 Task: Create a due date automation trigger when advanced on, on the monday after a card is due add fields without custom field "Resume" set to a date more than 1 days from now at 11:00 AM.
Action: Mouse moved to (1011, 75)
Screenshot: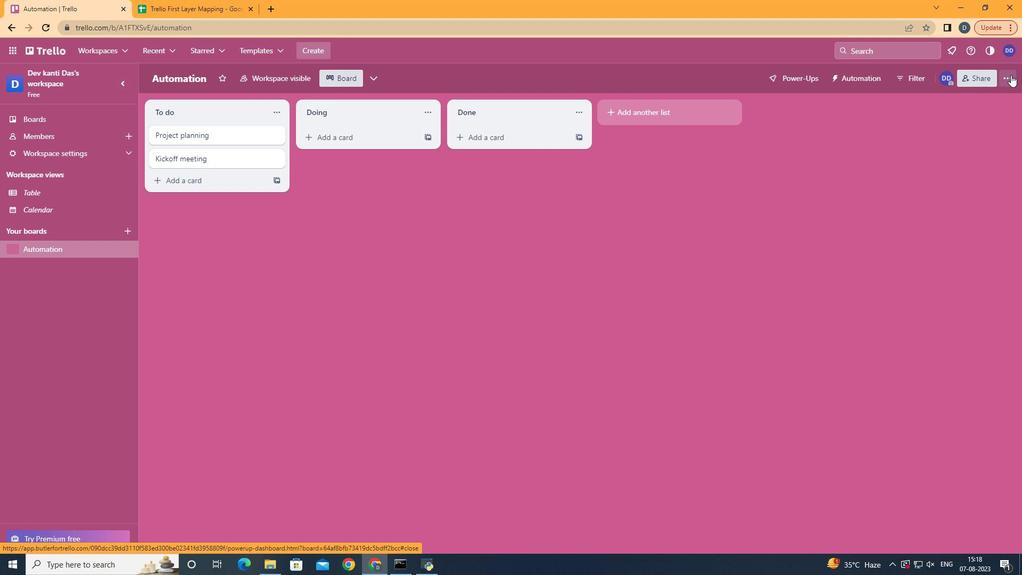 
Action: Mouse pressed left at (1011, 75)
Screenshot: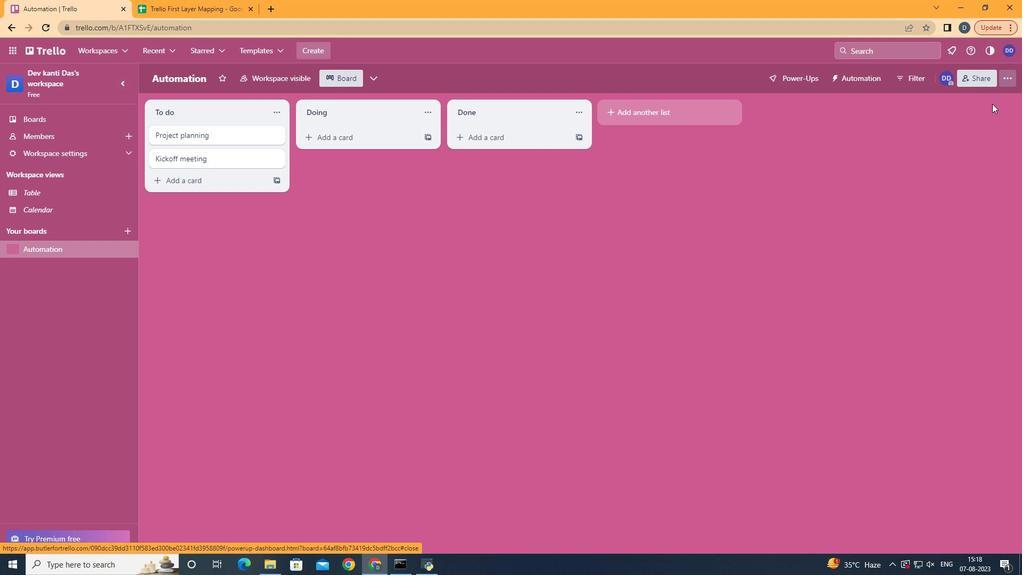 
Action: Mouse moved to (936, 233)
Screenshot: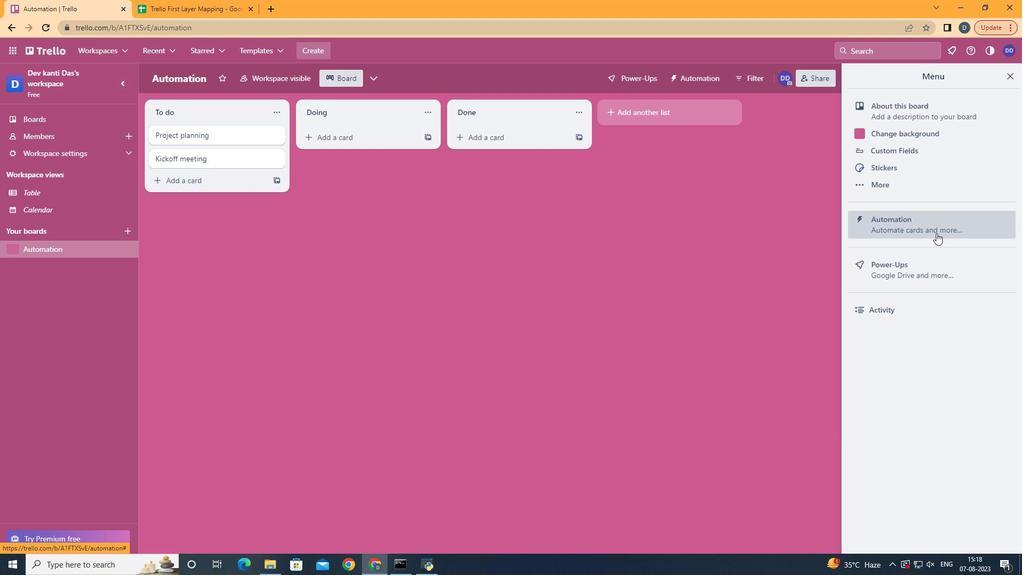 
Action: Mouse pressed left at (936, 233)
Screenshot: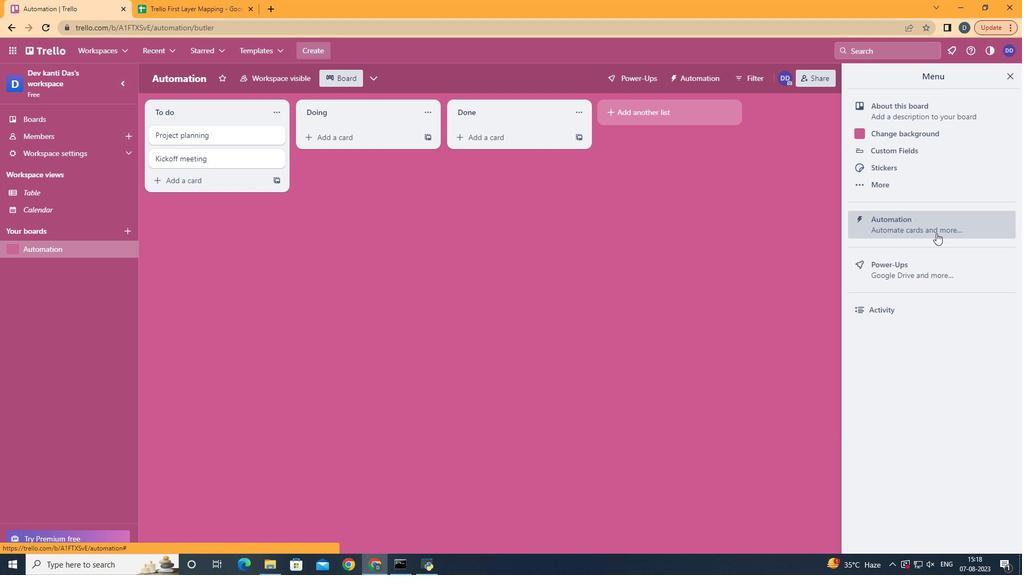 
Action: Mouse moved to (206, 212)
Screenshot: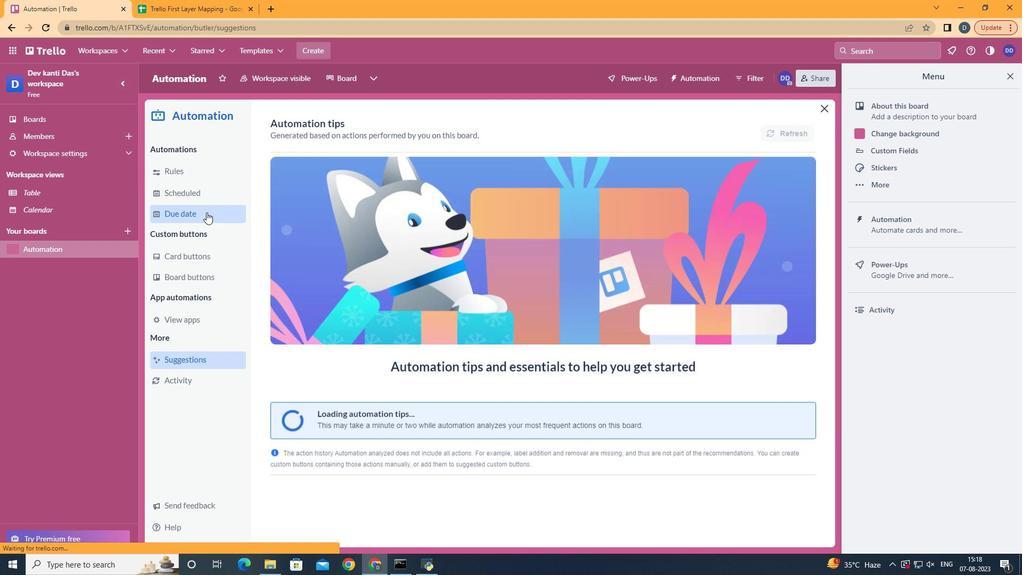 
Action: Mouse pressed left at (206, 212)
Screenshot: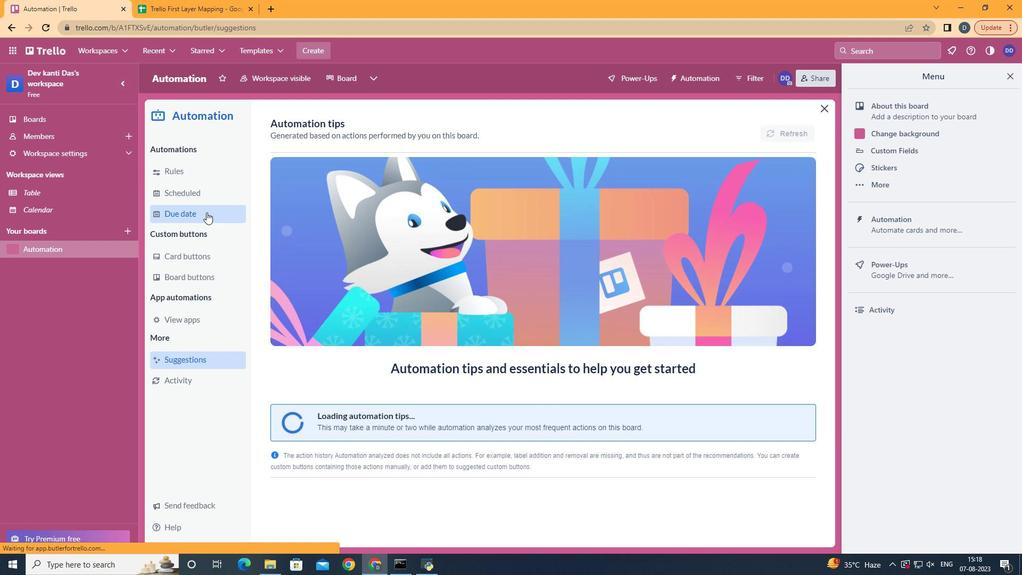 
Action: Mouse moved to (749, 127)
Screenshot: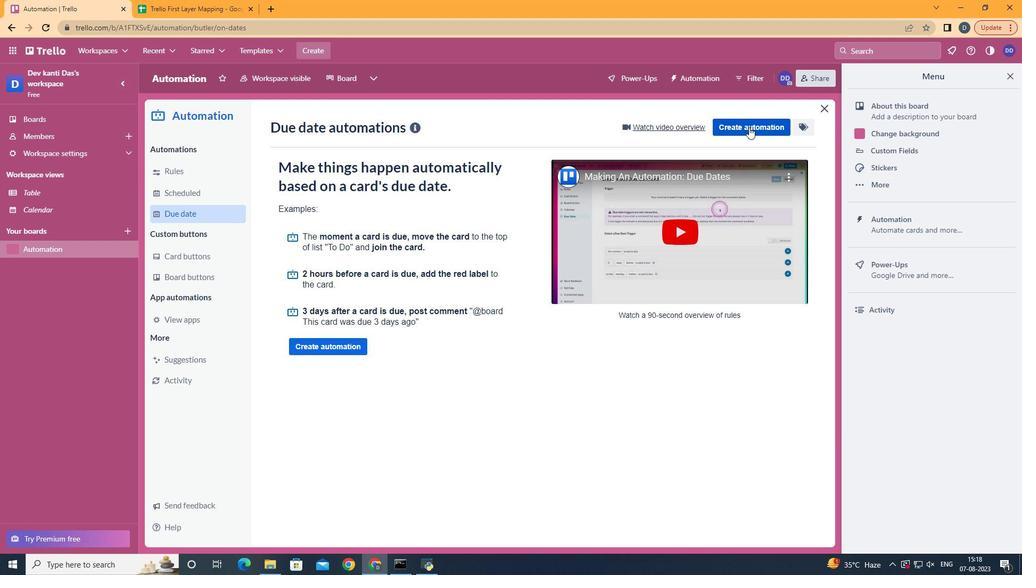 
Action: Mouse pressed left at (749, 127)
Screenshot: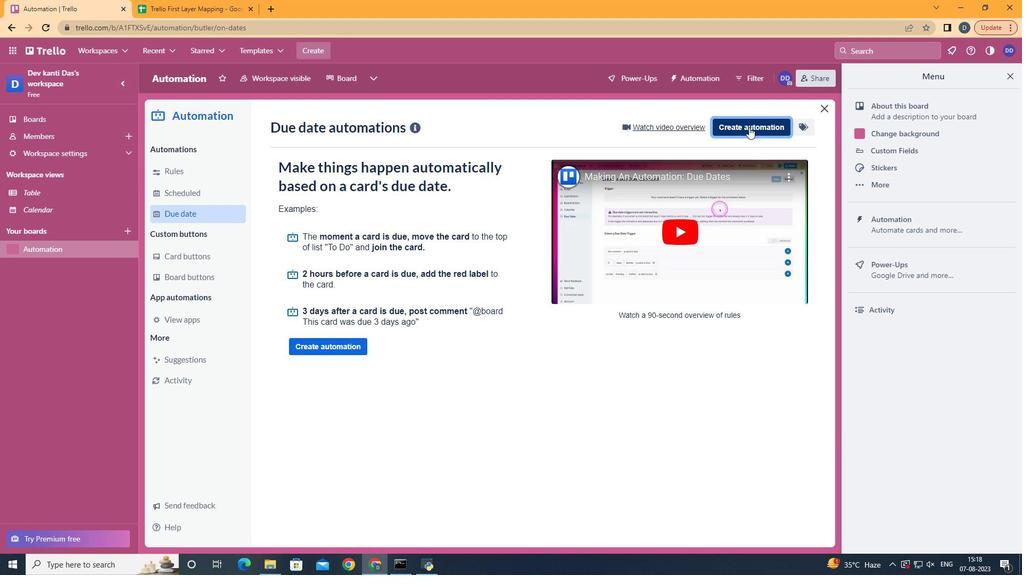 
Action: Mouse moved to (562, 226)
Screenshot: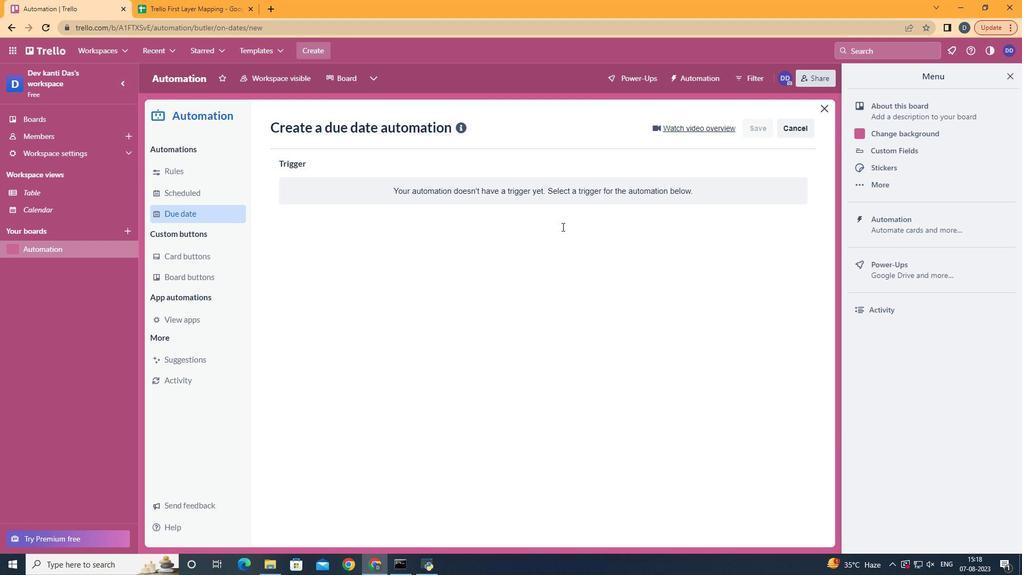 
Action: Mouse pressed left at (562, 226)
Screenshot: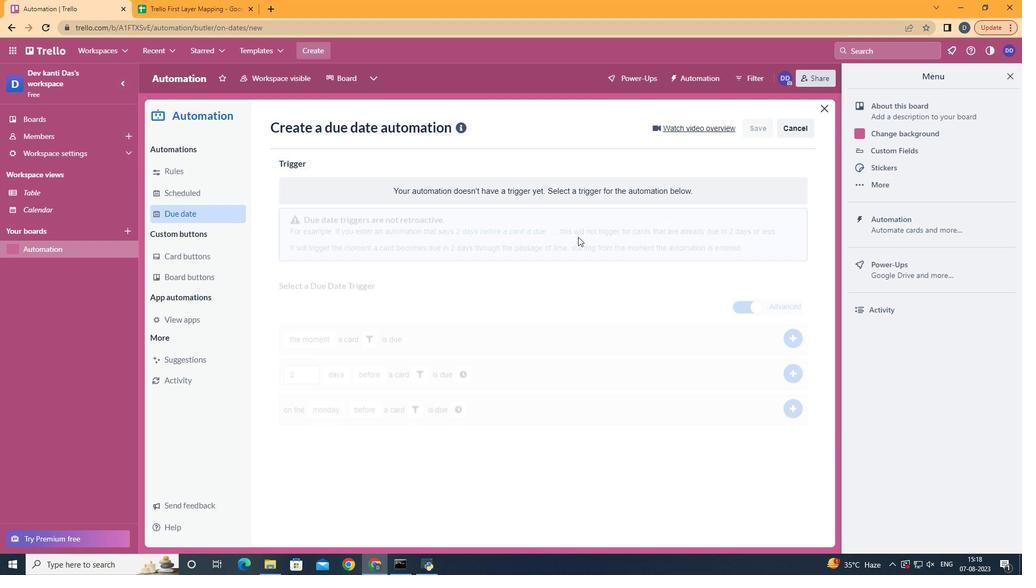 
Action: Mouse moved to (336, 279)
Screenshot: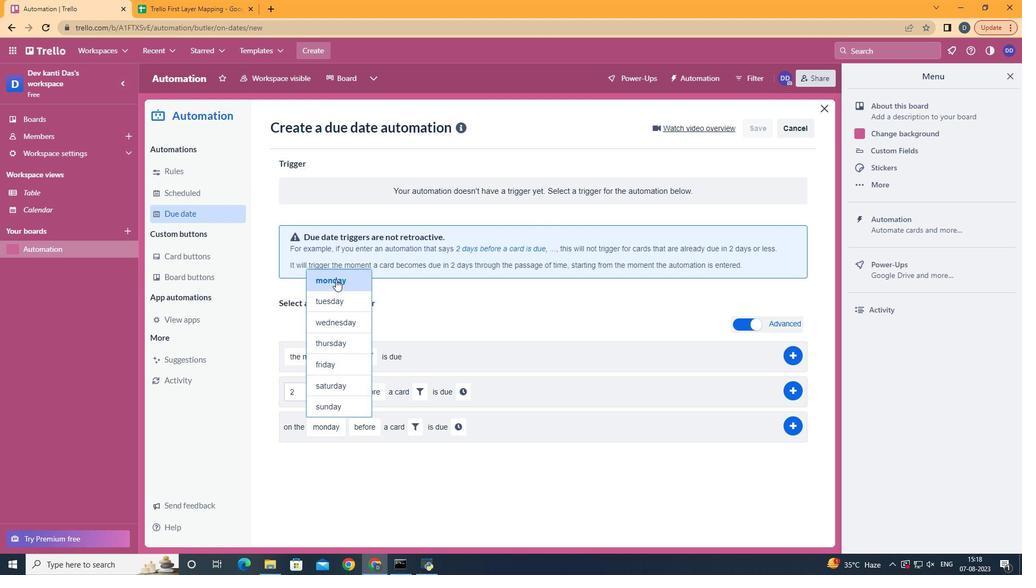 
Action: Mouse pressed left at (336, 279)
Screenshot: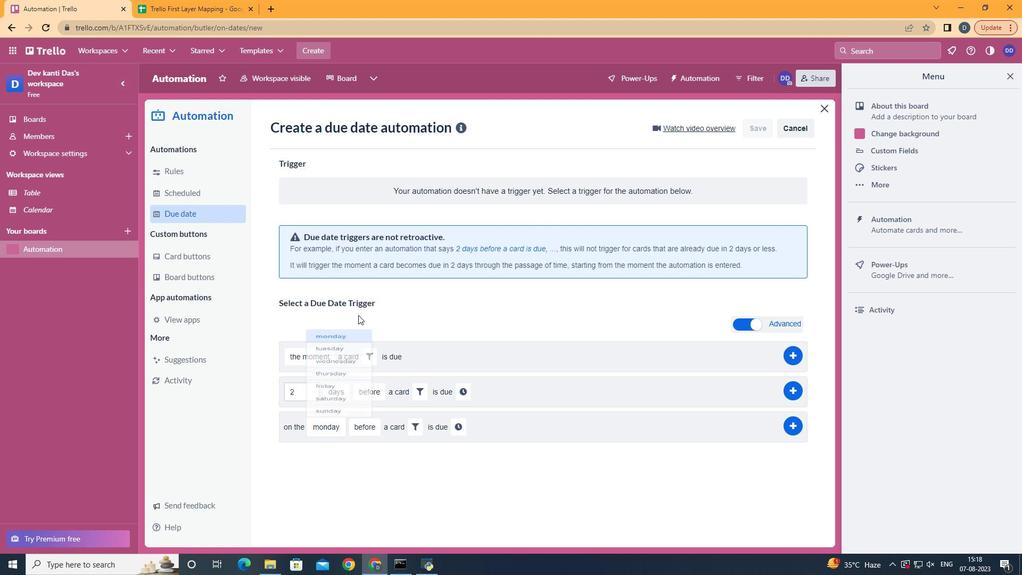 
Action: Mouse moved to (367, 467)
Screenshot: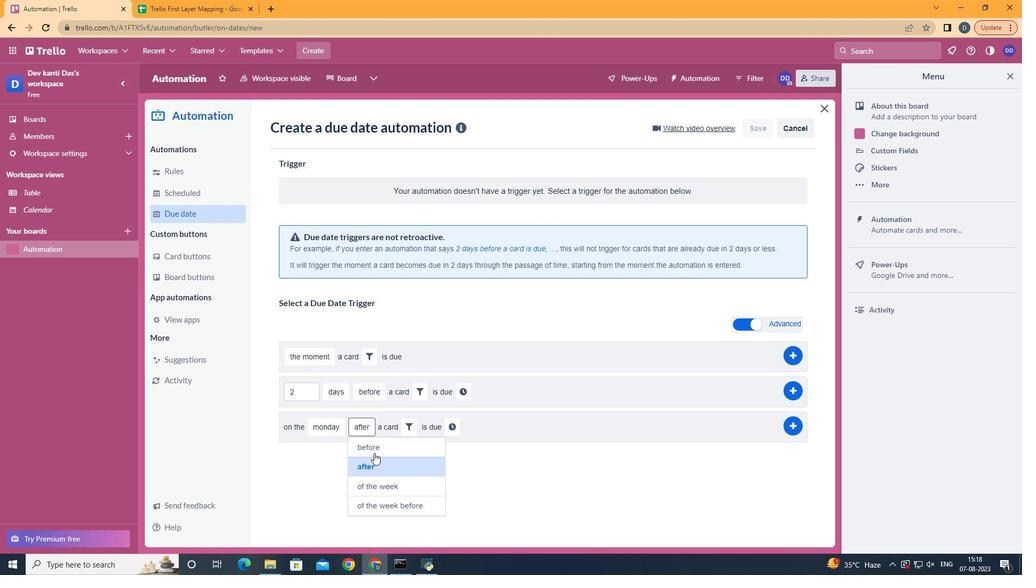 
Action: Mouse pressed left at (367, 467)
Screenshot: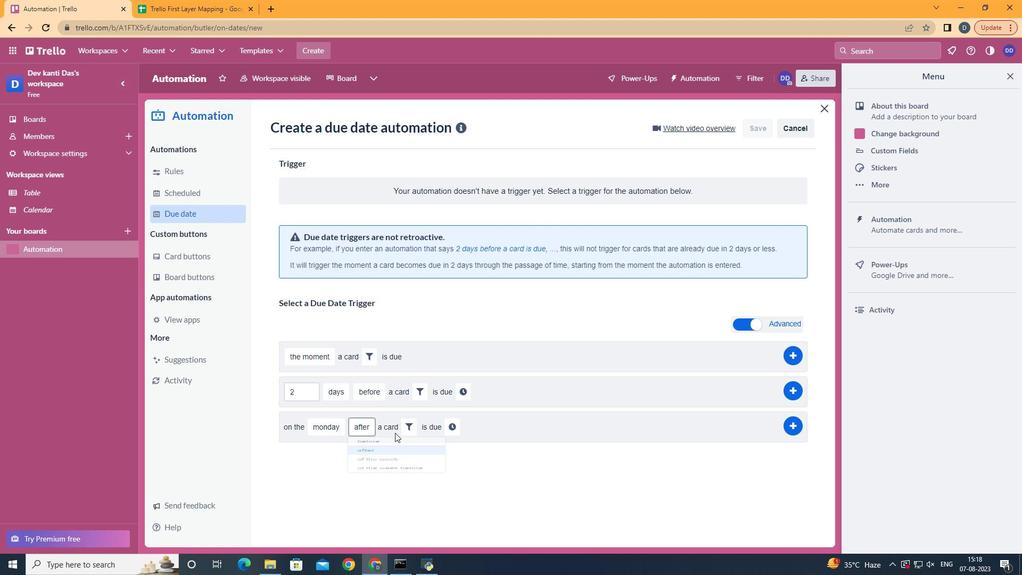 
Action: Mouse moved to (399, 428)
Screenshot: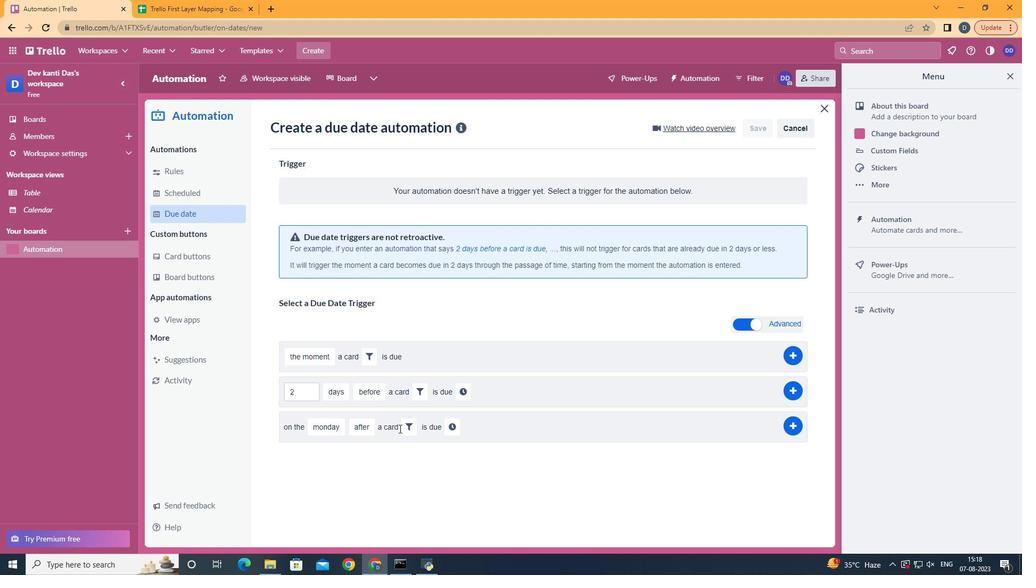 
Action: Mouse pressed left at (399, 428)
Screenshot: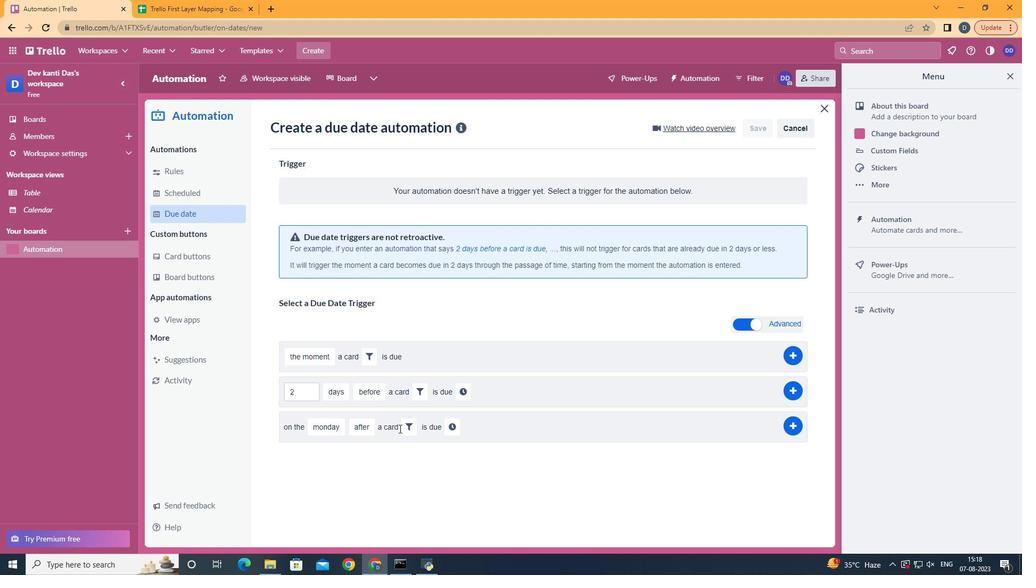 
Action: Mouse moved to (407, 427)
Screenshot: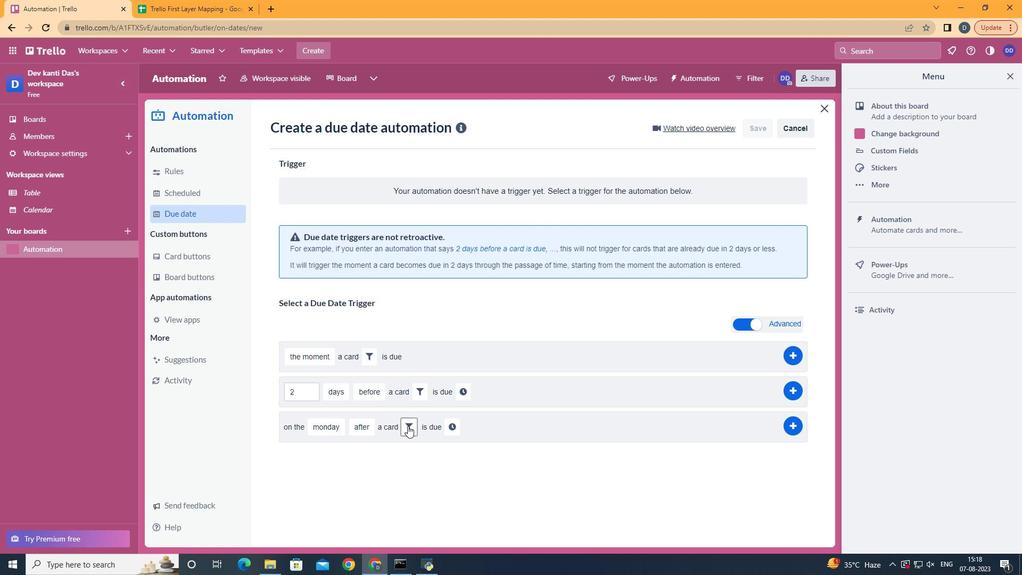 
Action: Mouse pressed left at (407, 427)
Screenshot: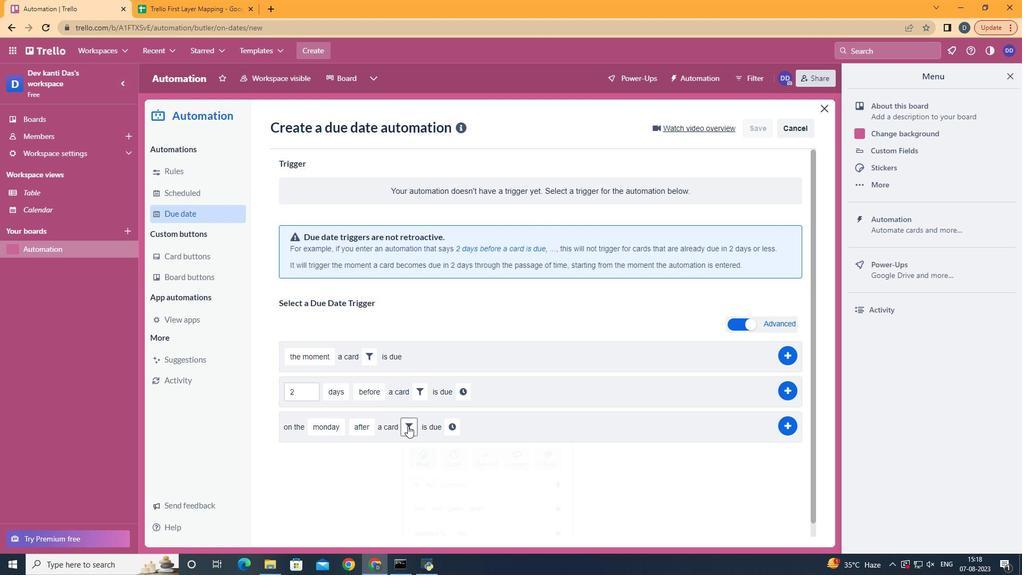 
Action: Mouse moved to (577, 462)
Screenshot: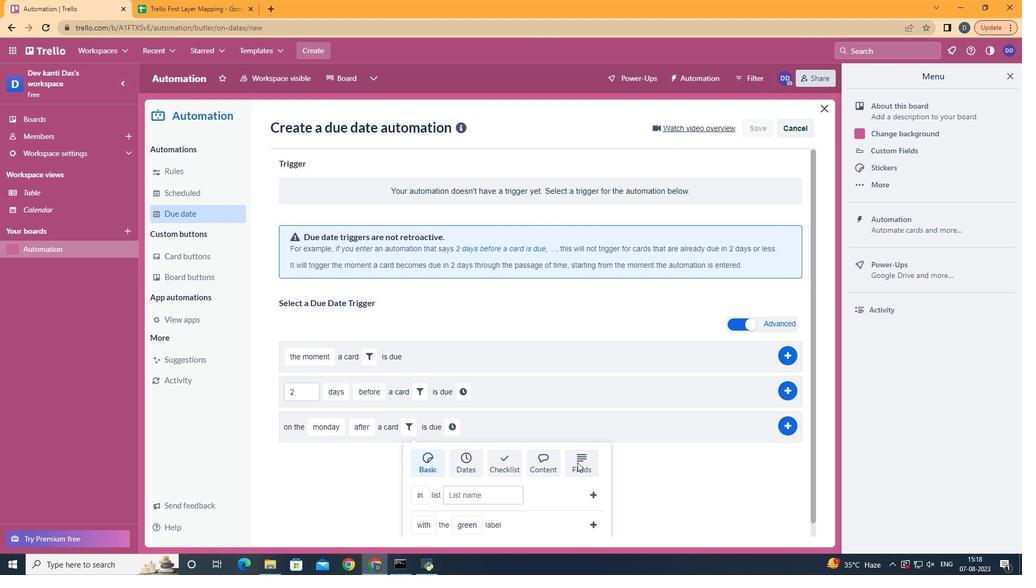 
Action: Mouse pressed left at (577, 462)
Screenshot: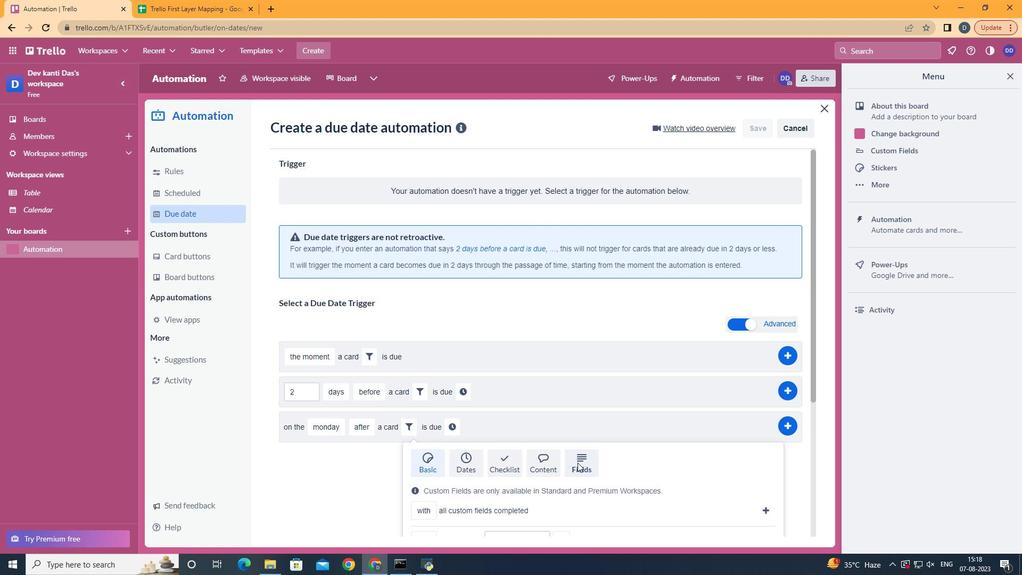 
Action: Mouse scrolled (577, 462) with delta (0, 0)
Screenshot: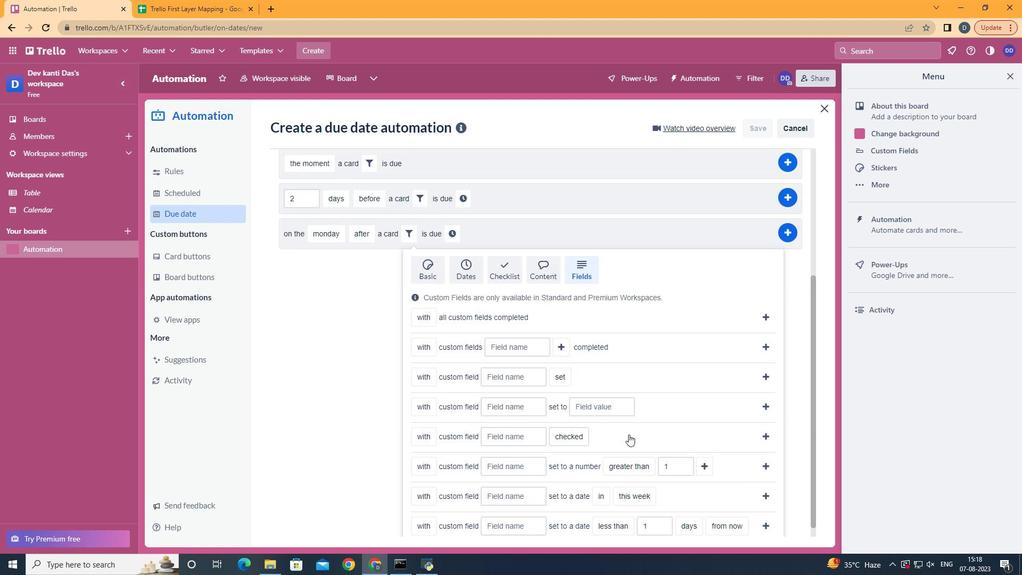 
Action: Mouse scrolled (577, 462) with delta (0, 0)
Screenshot: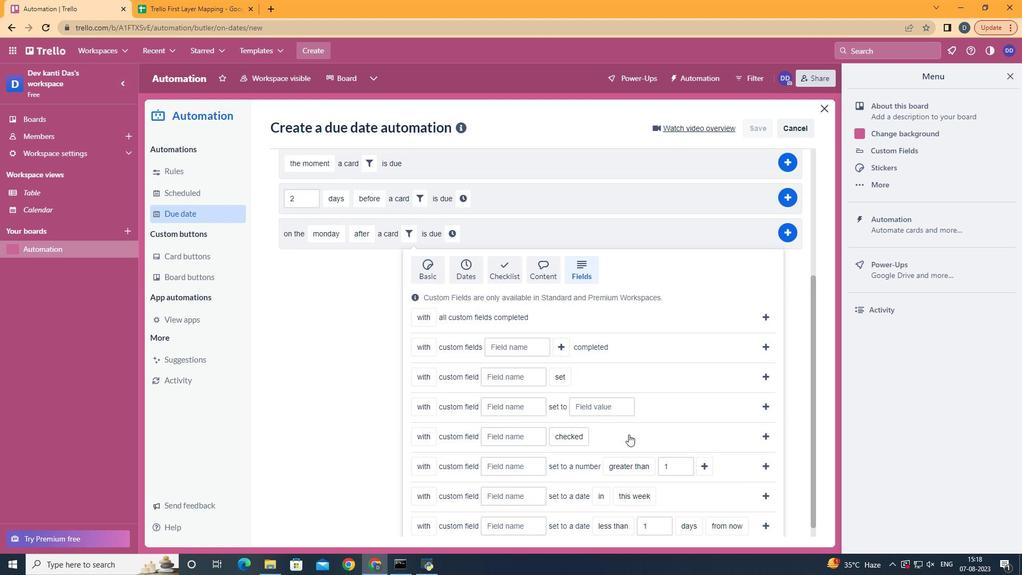 
Action: Mouse scrolled (577, 462) with delta (0, 0)
Screenshot: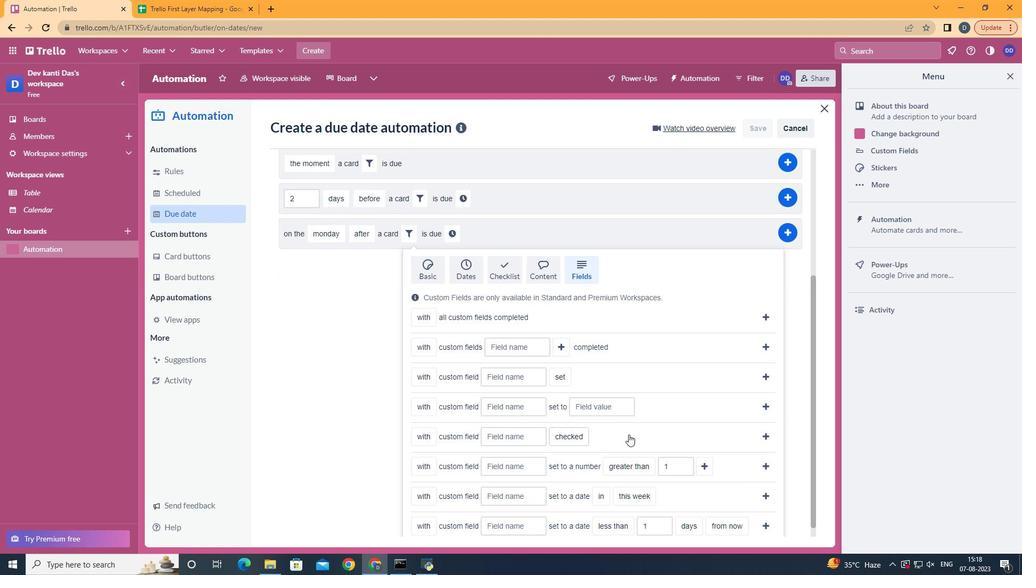 
Action: Mouse scrolled (577, 462) with delta (0, 0)
Screenshot: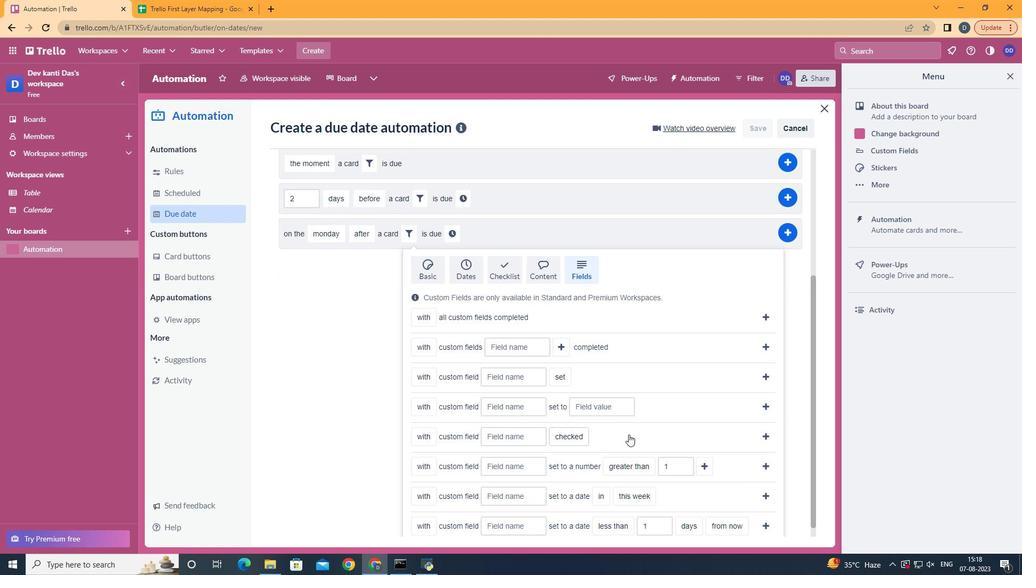 
Action: Mouse moved to (579, 462)
Screenshot: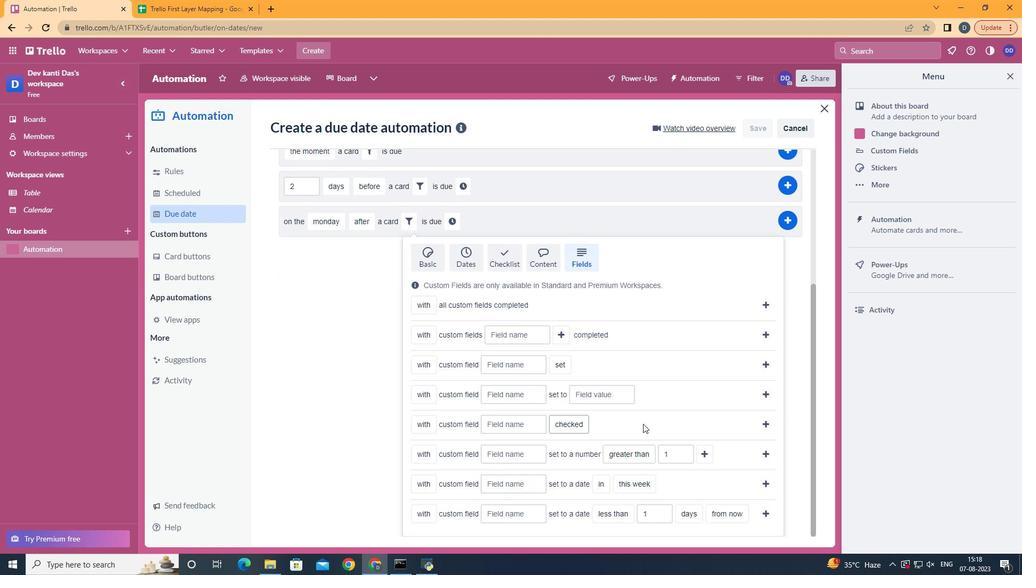 
Action: Mouse scrolled (579, 462) with delta (0, 0)
Screenshot: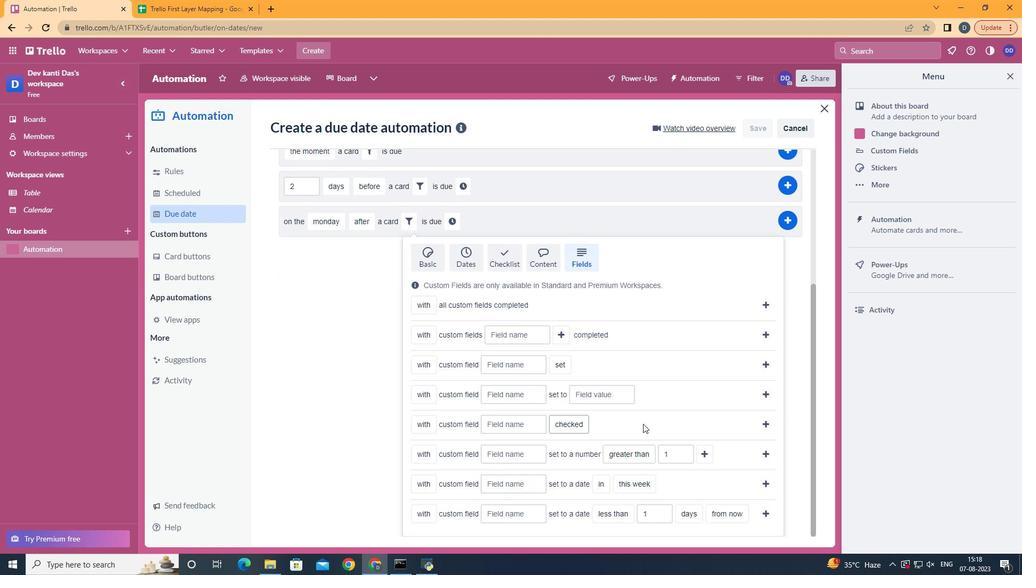 
Action: Mouse moved to (437, 495)
Screenshot: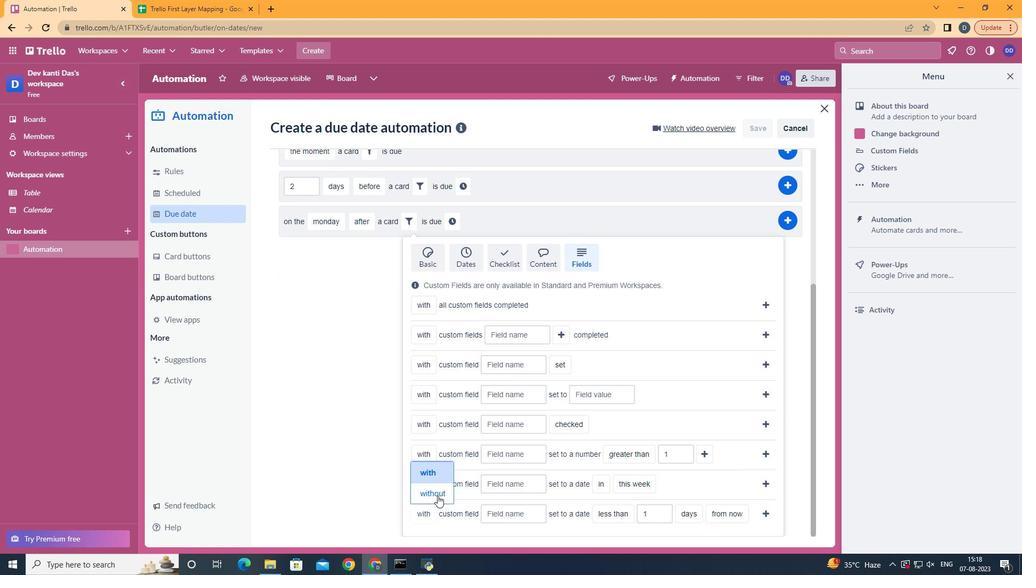 
Action: Mouse pressed left at (437, 495)
Screenshot: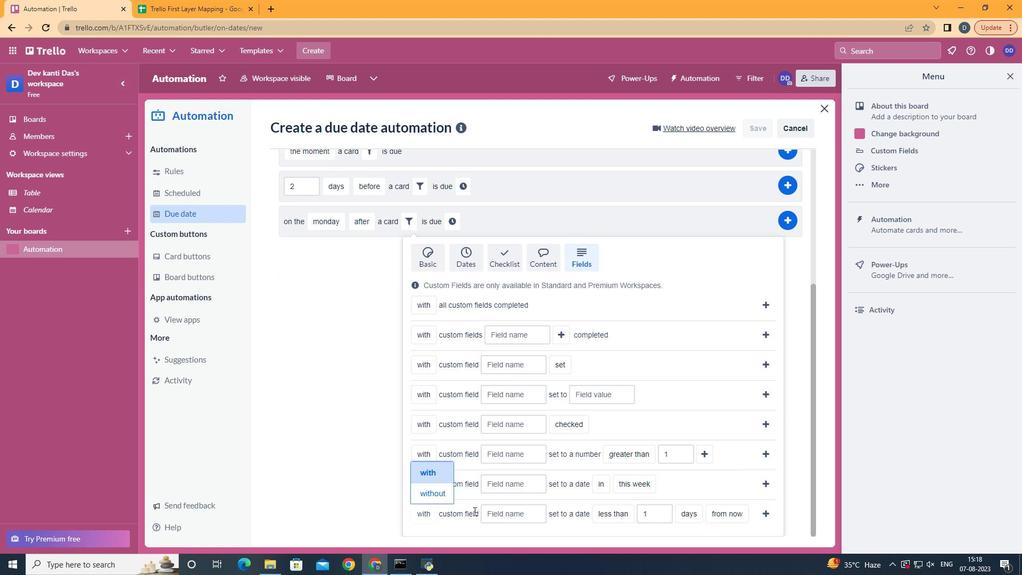 
Action: Mouse moved to (519, 517)
Screenshot: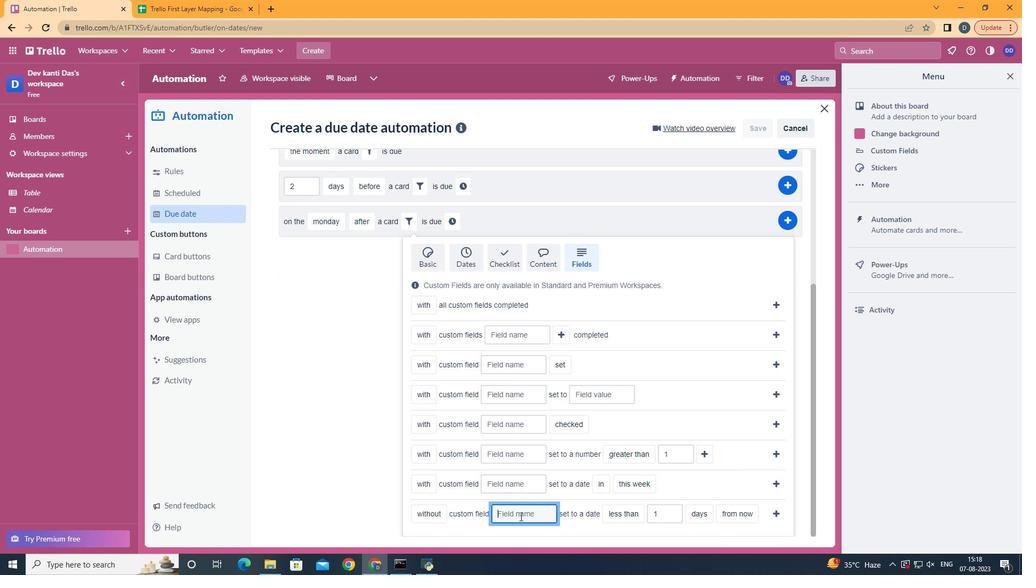 
Action: Mouse pressed left at (519, 517)
Screenshot: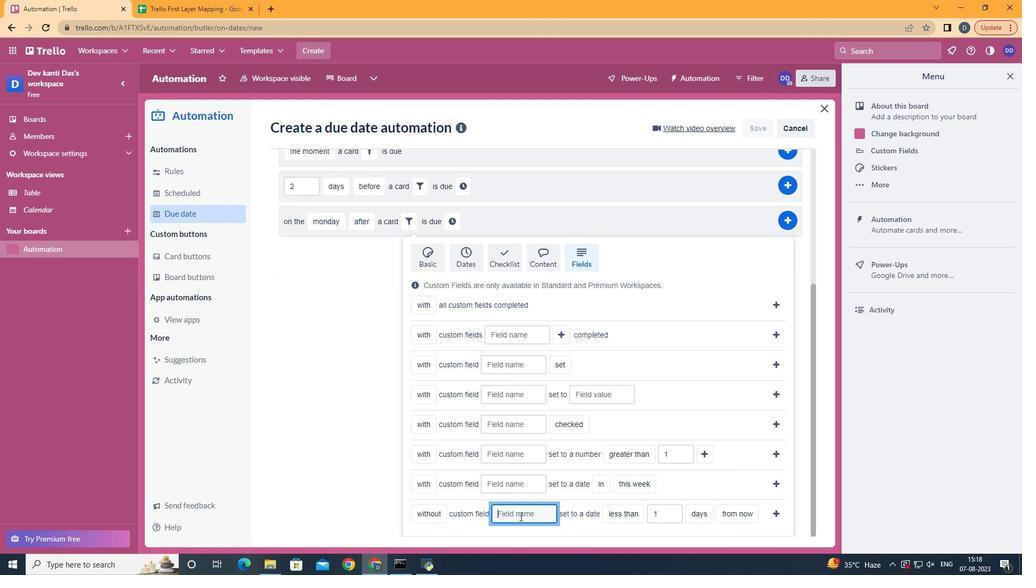 
Action: Mouse moved to (520, 516)
Screenshot: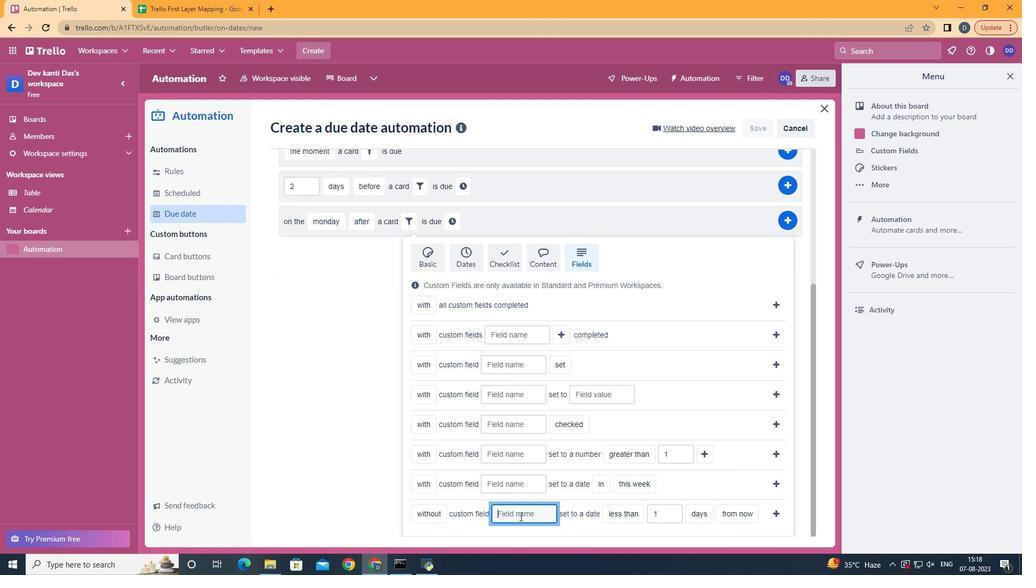 
Action: Key pressed <Key.shift>Resume
Screenshot: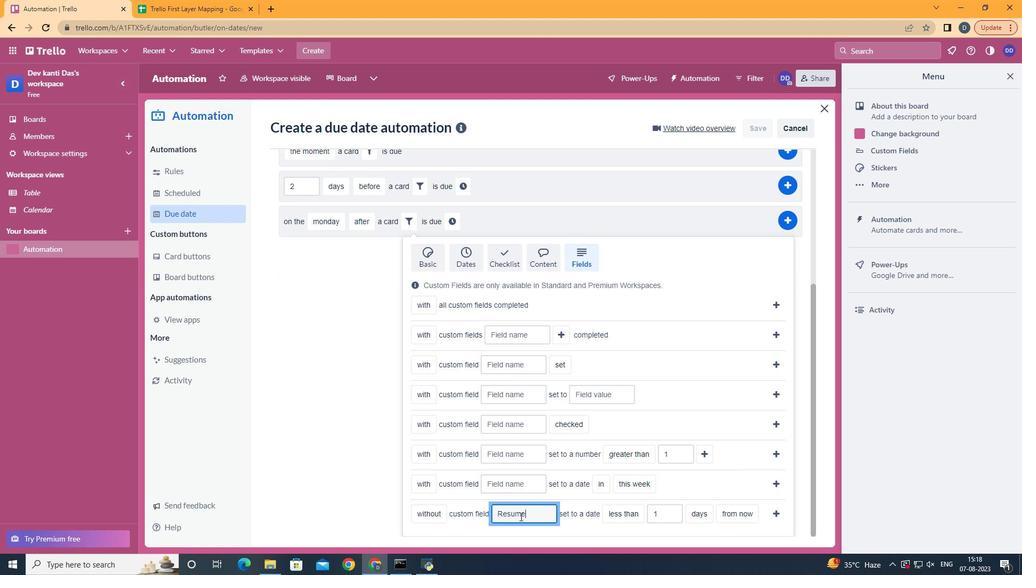 
Action: Mouse moved to (620, 473)
Screenshot: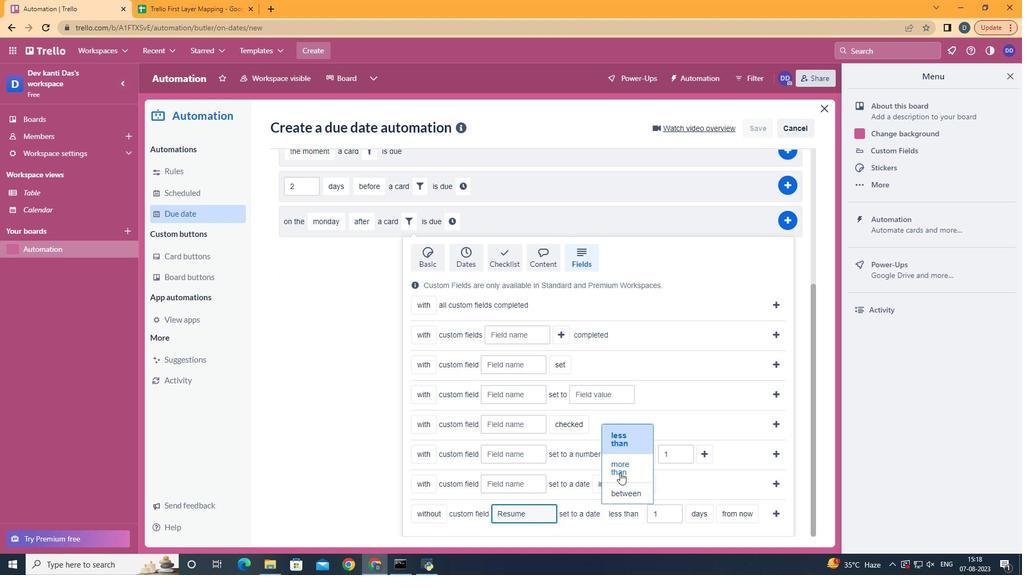 
Action: Mouse pressed left at (620, 473)
Screenshot: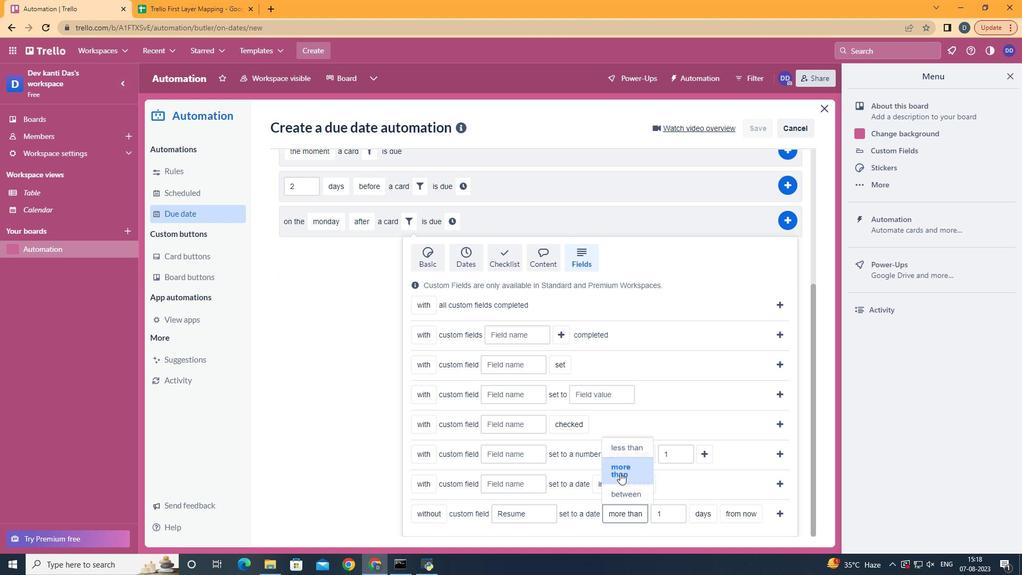
Action: Mouse moved to (713, 469)
Screenshot: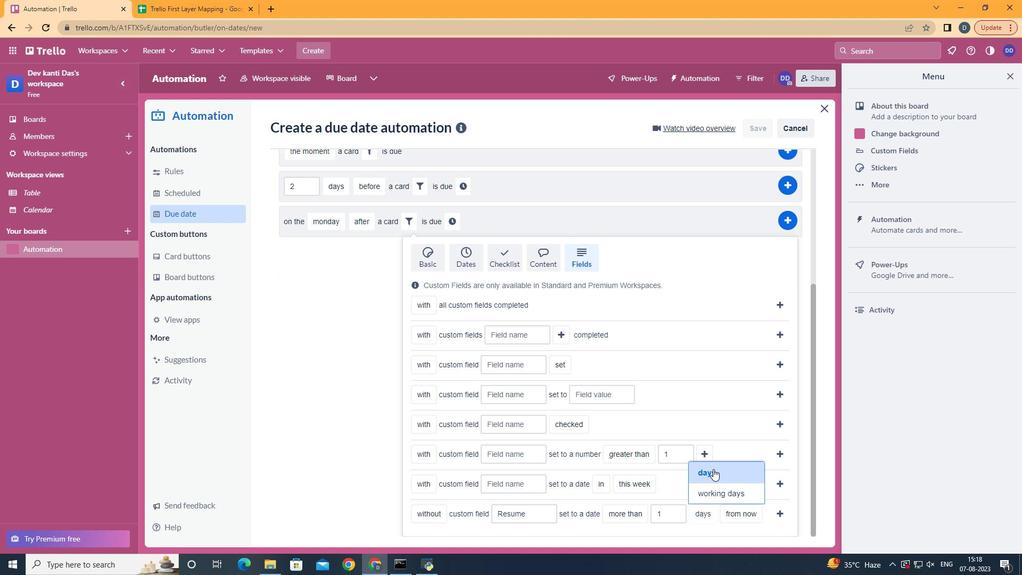 
Action: Mouse pressed left at (713, 469)
Screenshot: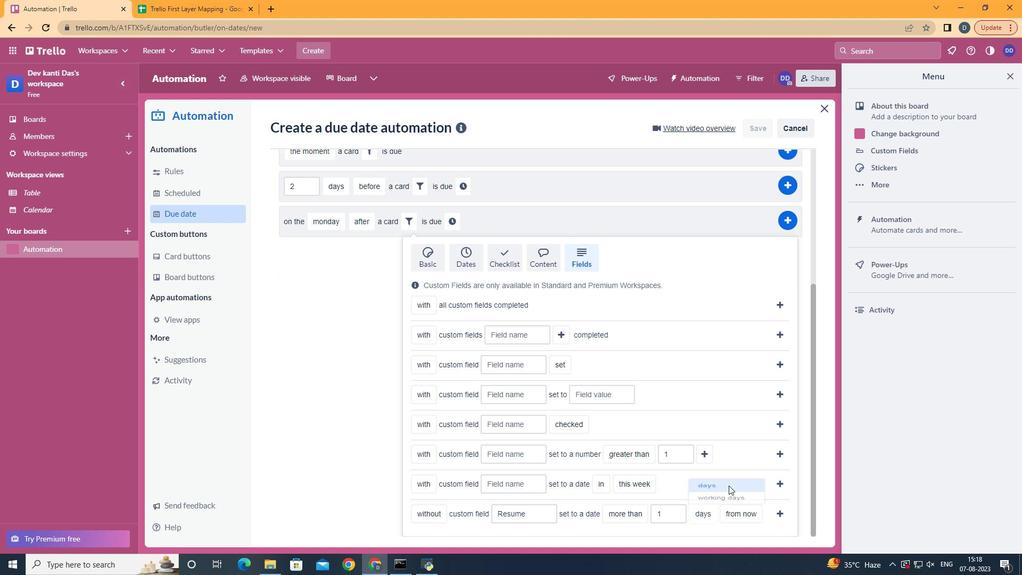 
Action: Mouse moved to (752, 470)
Screenshot: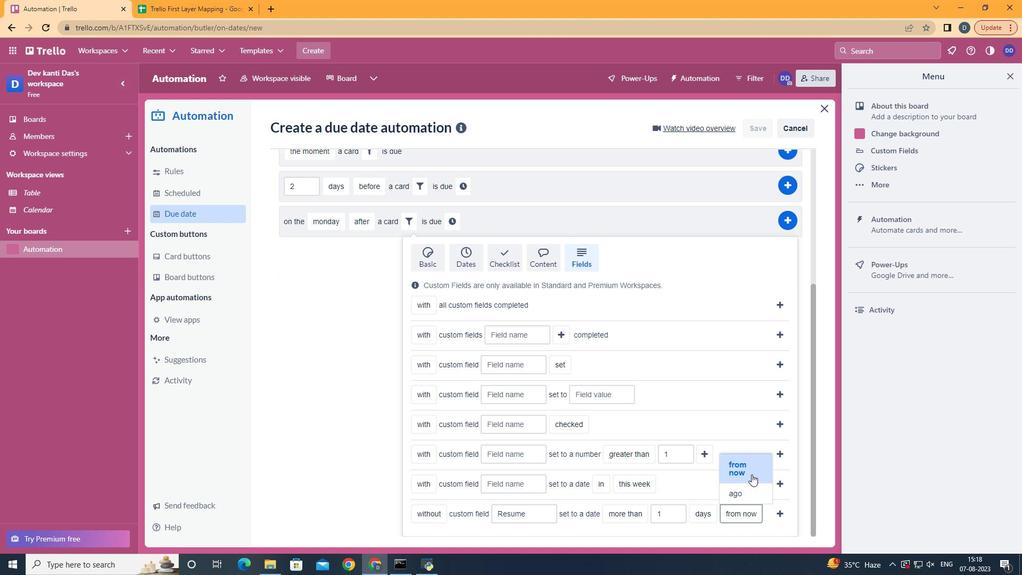 
Action: Mouse pressed left at (752, 470)
Screenshot: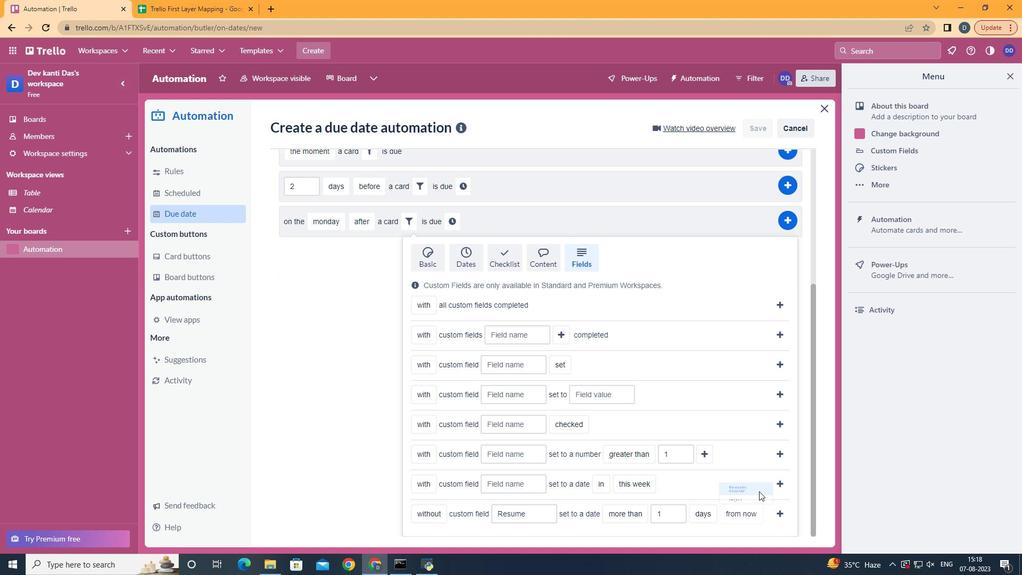 
Action: Mouse moved to (775, 511)
Screenshot: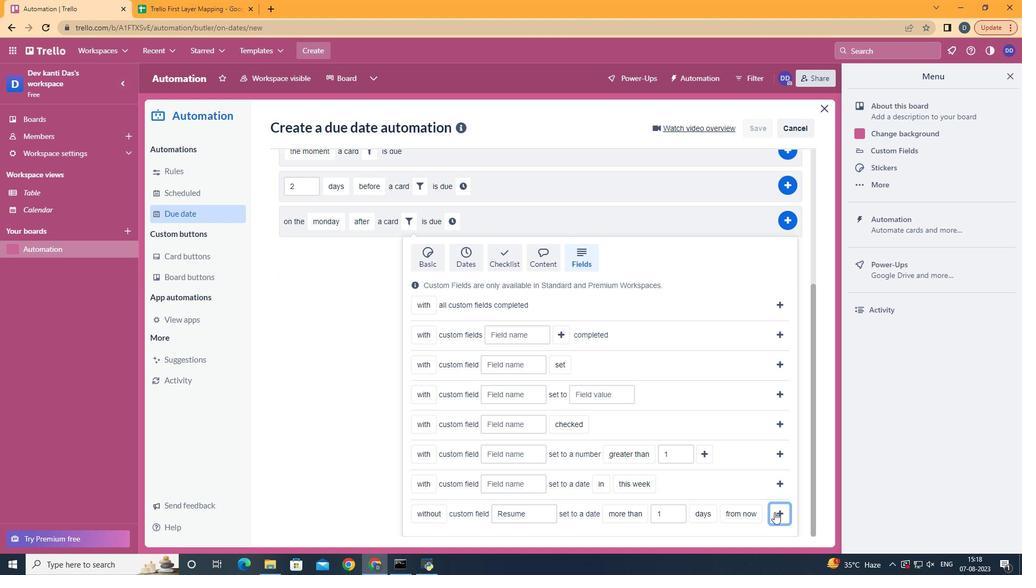
Action: Mouse pressed left at (775, 511)
Screenshot: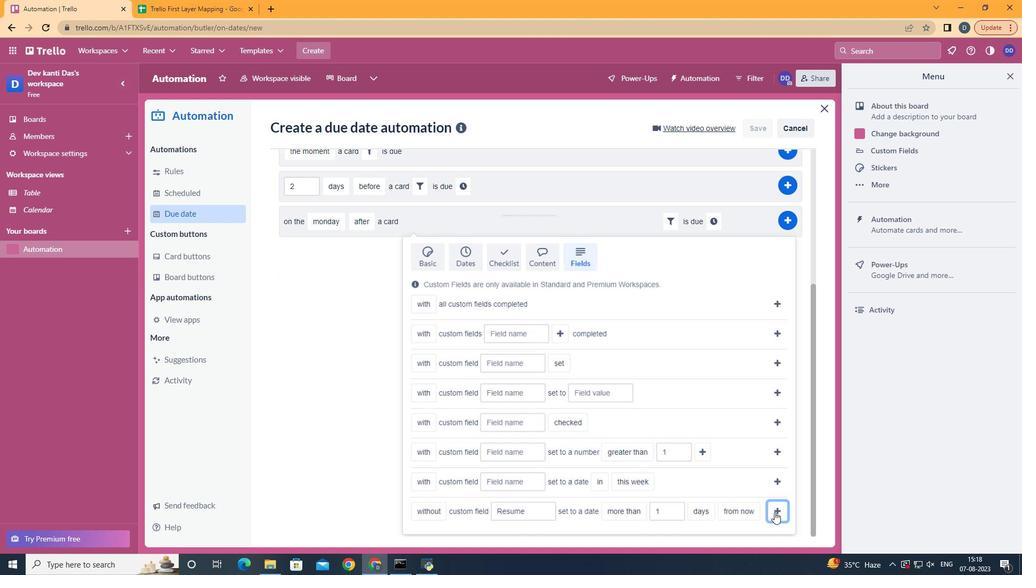
Action: Mouse moved to (709, 425)
Screenshot: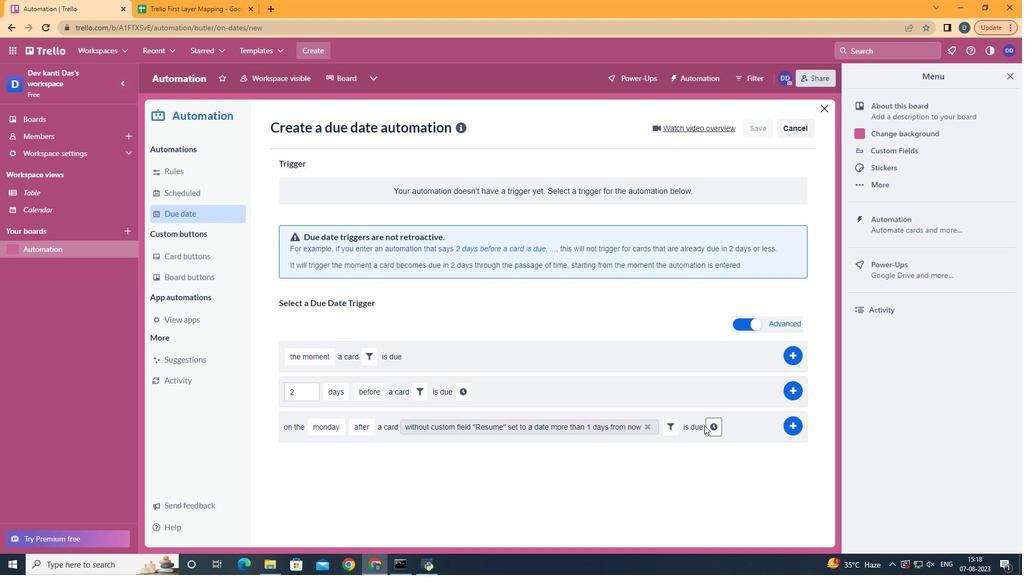 
Action: Mouse pressed left at (709, 425)
Screenshot: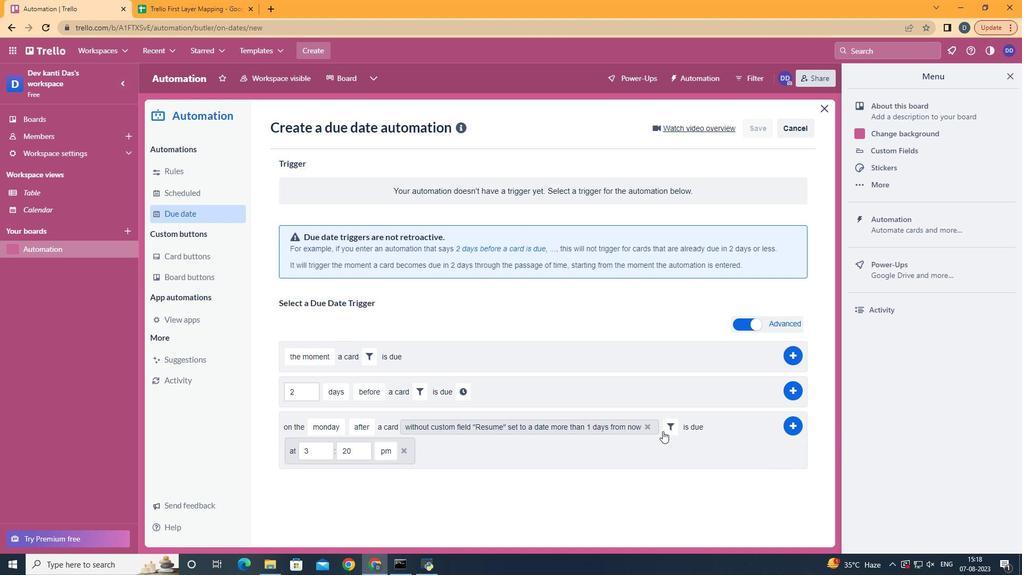 
Action: Mouse moved to (314, 451)
Screenshot: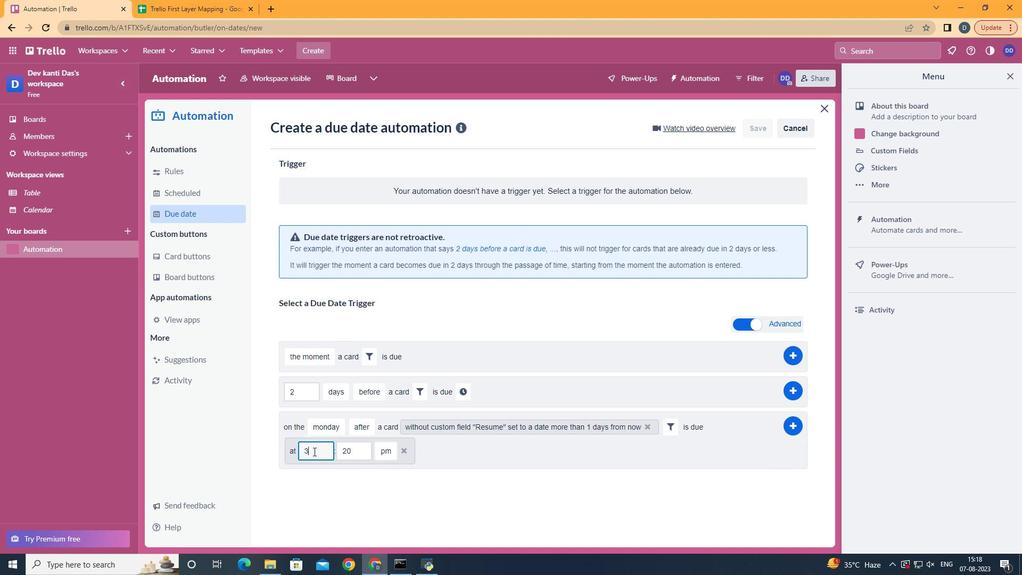 
Action: Mouse pressed left at (314, 451)
Screenshot: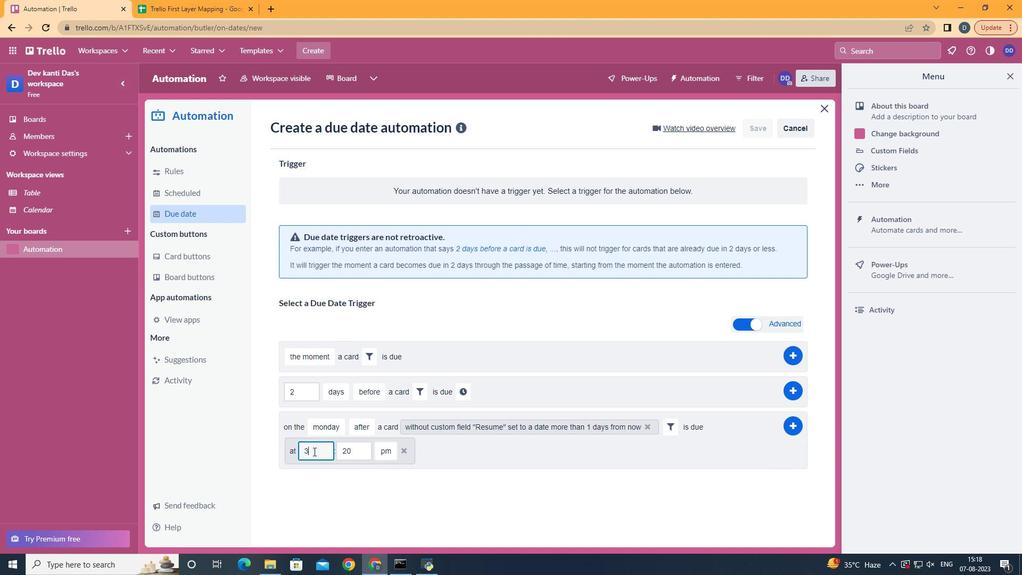 
Action: Mouse moved to (298, 454)
Screenshot: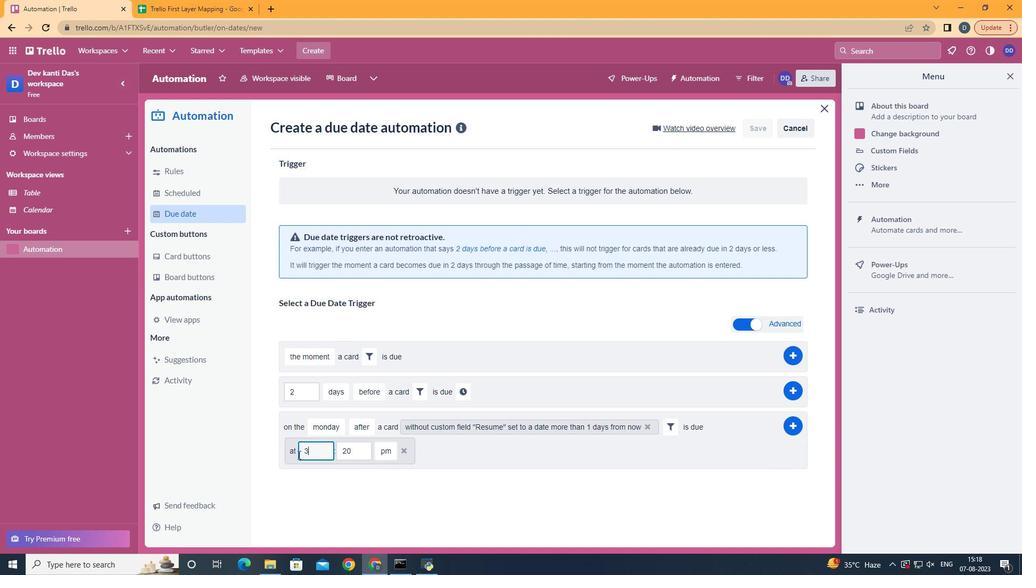 
Action: Key pressed <Key.backspace>11
Screenshot: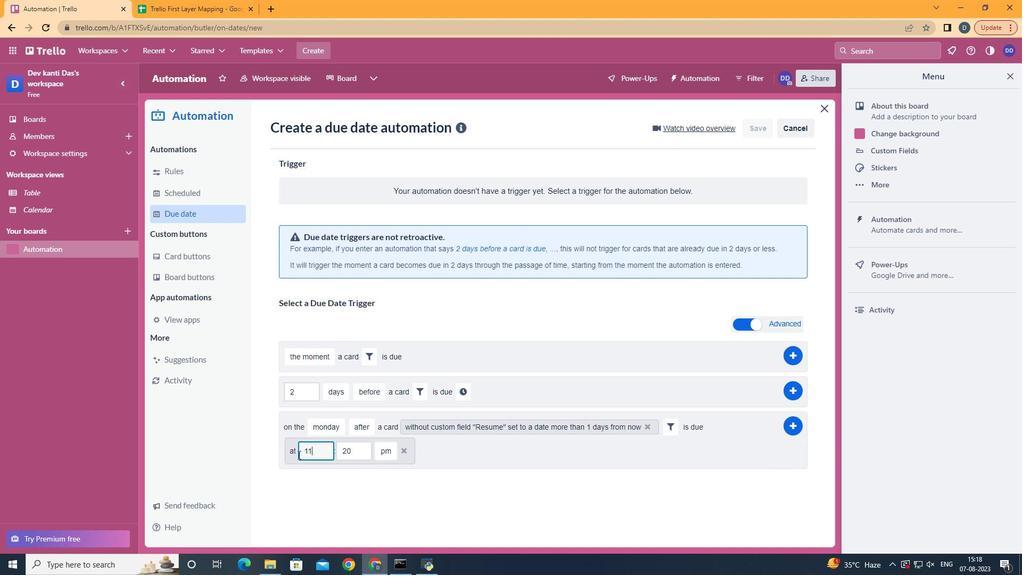 
Action: Mouse moved to (354, 450)
Screenshot: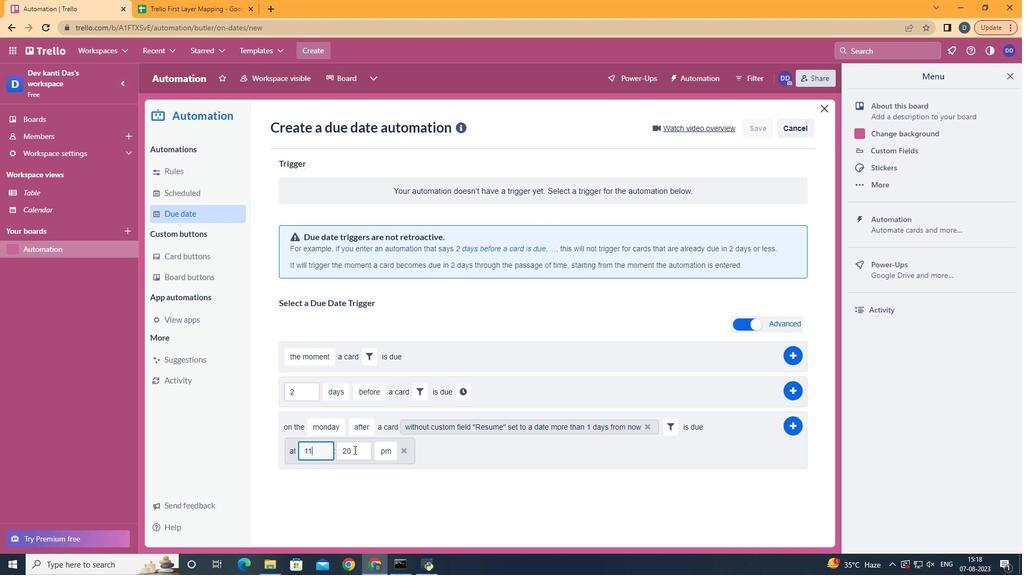 
Action: Mouse pressed left at (354, 450)
Screenshot: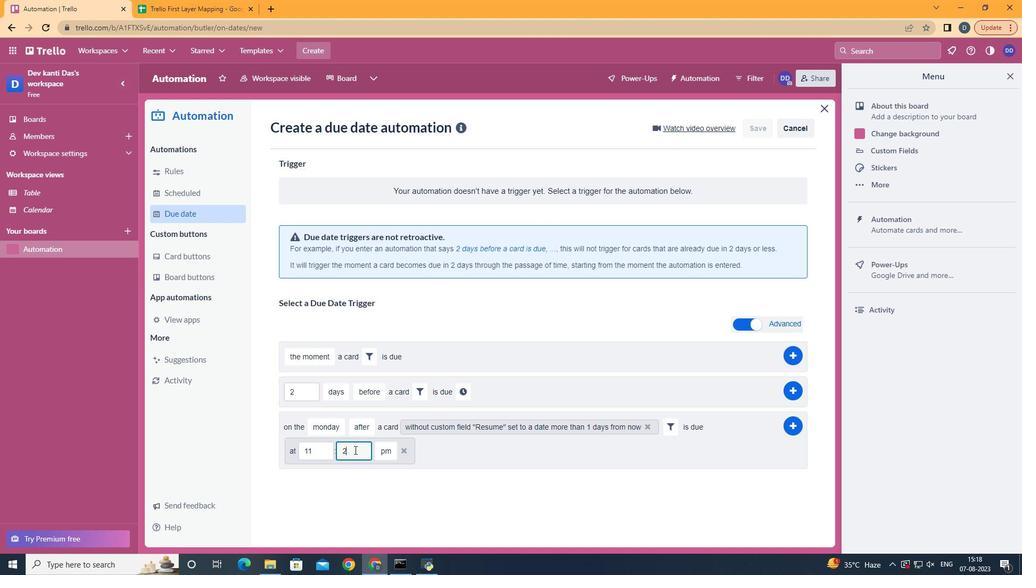 
Action: Key pressed <Key.backspace>
Screenshot: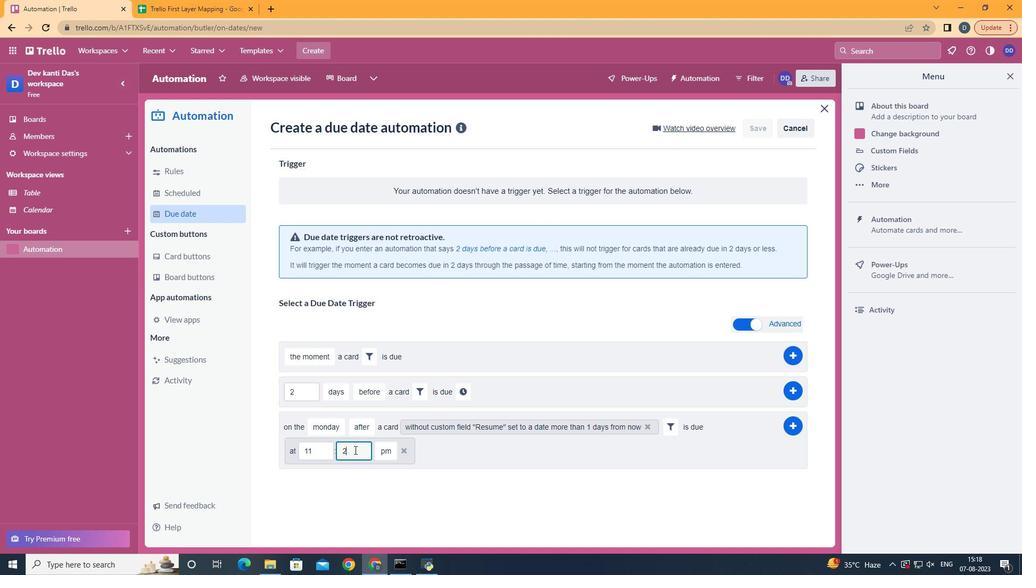 
Action: Mouse moved to (354, 450)
Screenshot: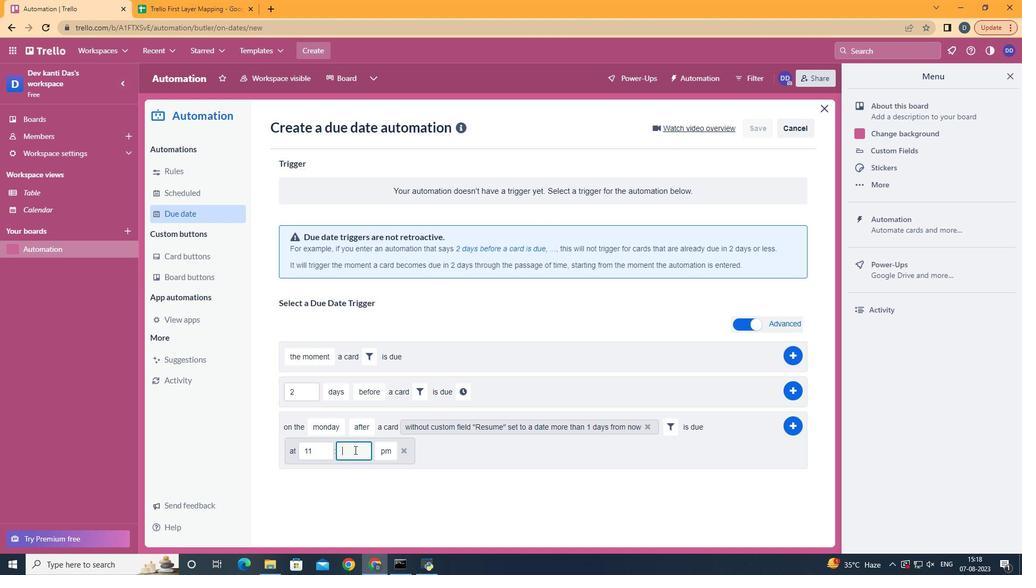 
Action: Key pressed <Key.backspace>00
Screenshot: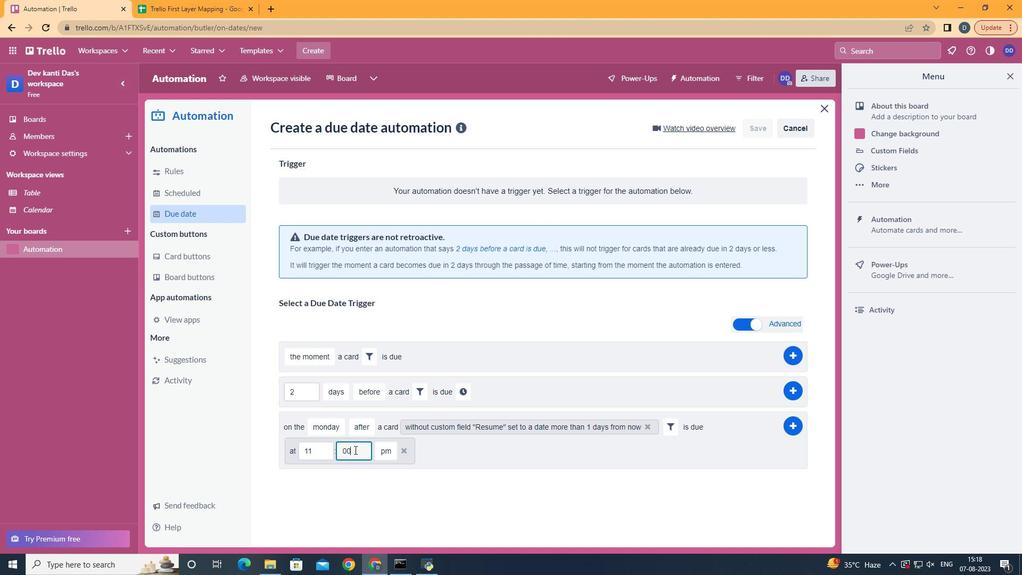 
Action: Mouse moved to (385, 474)
Screenshot: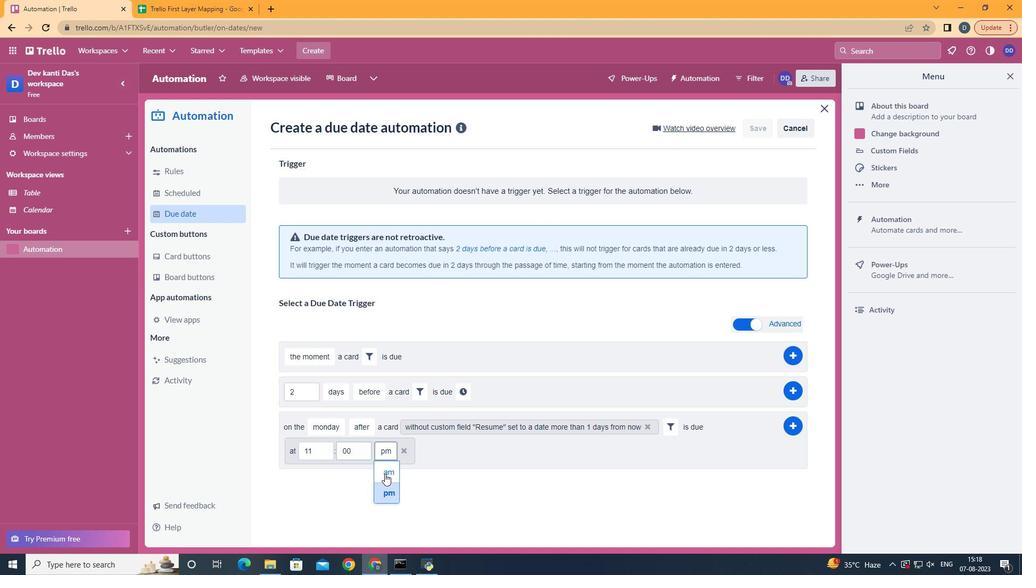 
Action: Mouse pressed left at (385, 474)
Screenshot: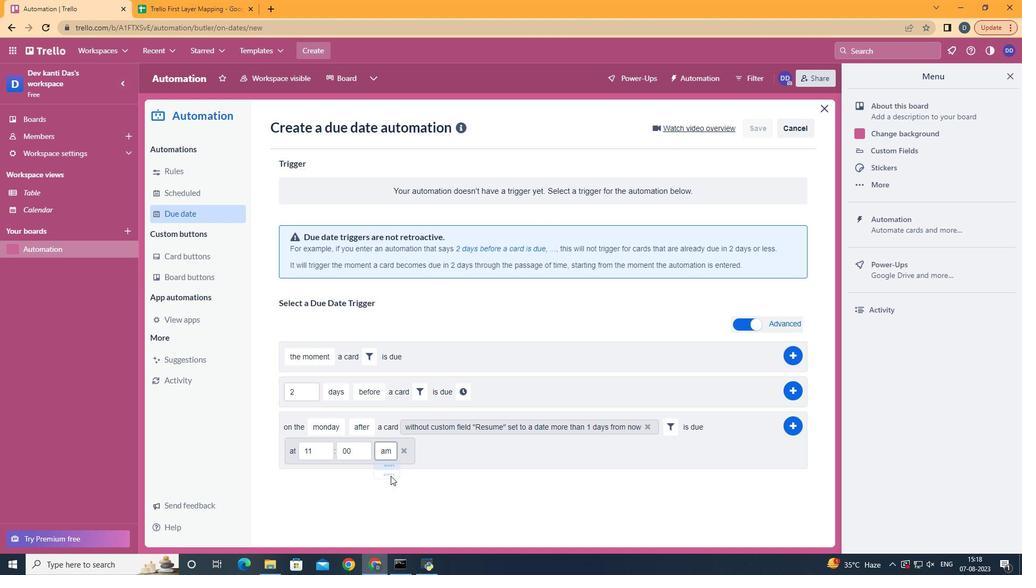 
Action: Mouse moved to (792, 428)
Screenshot: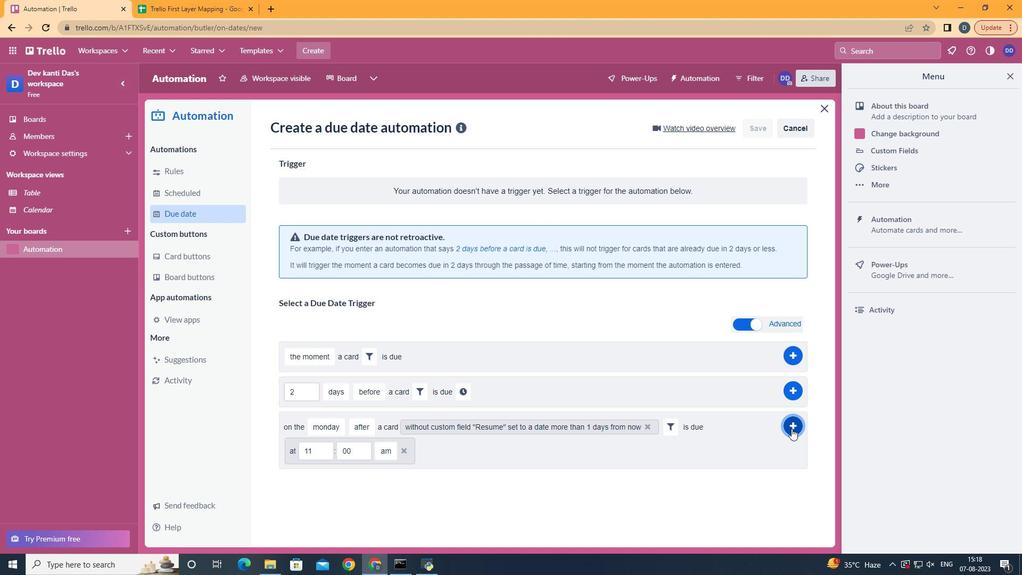 
Action: Mouse pressed left at (792, 428)
Screenshot: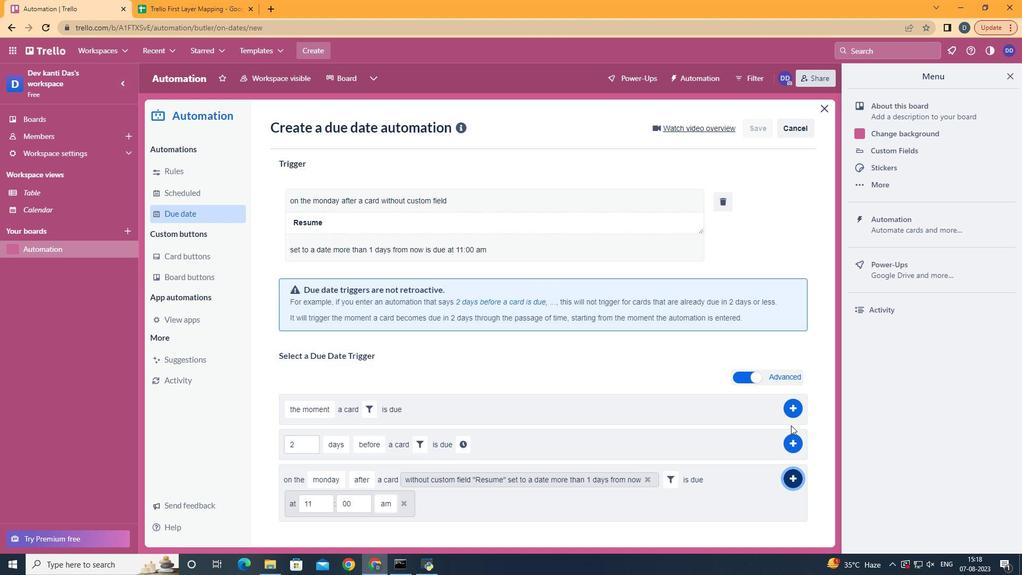 
Action: Mouse moved to (546, 217)
Screenshot: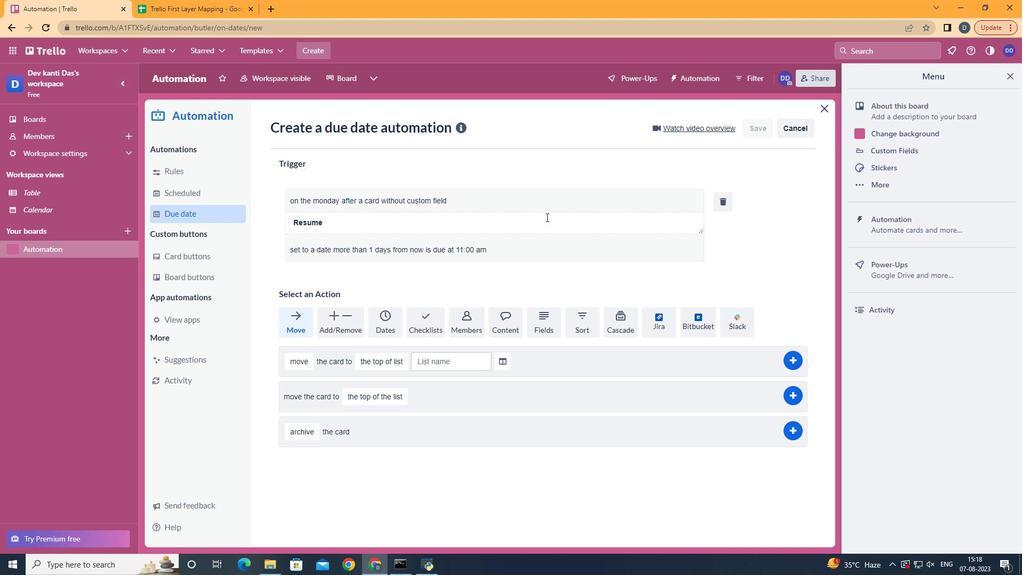 
